 Task: Manage your "Important" label to ensure key conversation threads are properly categorized.
Action: Mouse moved to (571, 114)
Screenshot: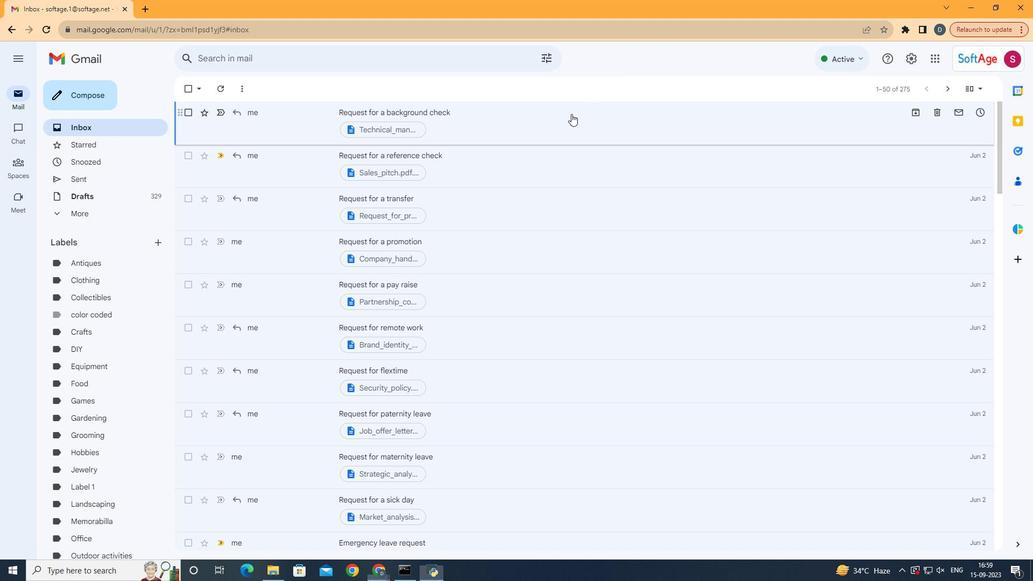 
Action: Mouse pressed left at (571, 114)
Screenshot: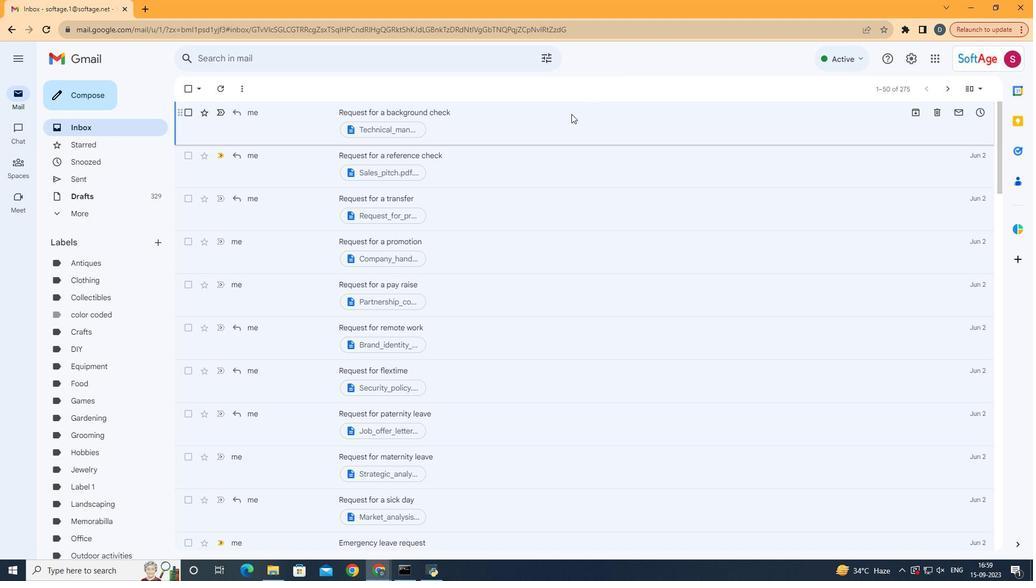 
Action: Mouse moved to (426, 94)
Screenshot: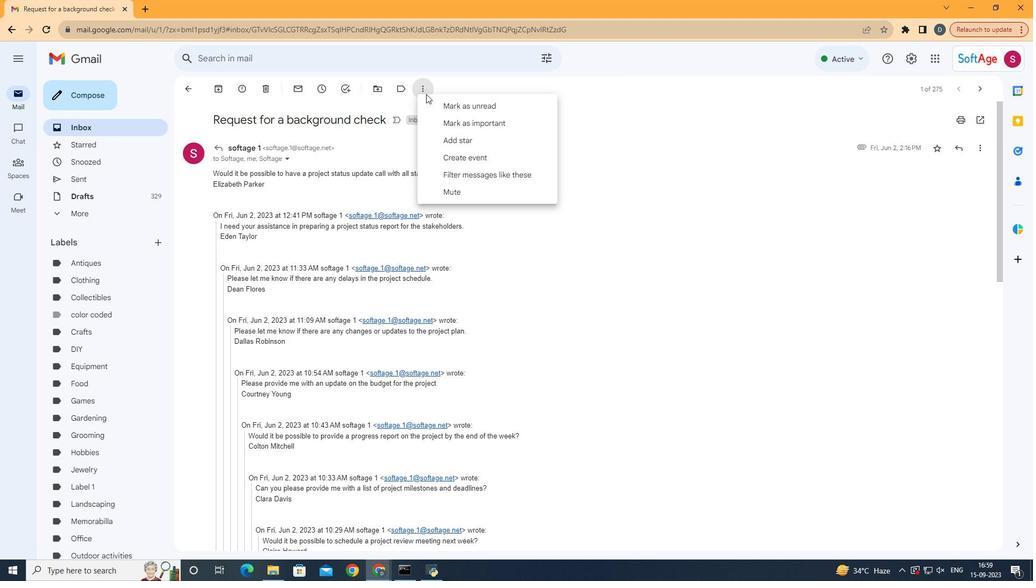 
Action: Mouse pressed left at (426, 94)
Screenshot: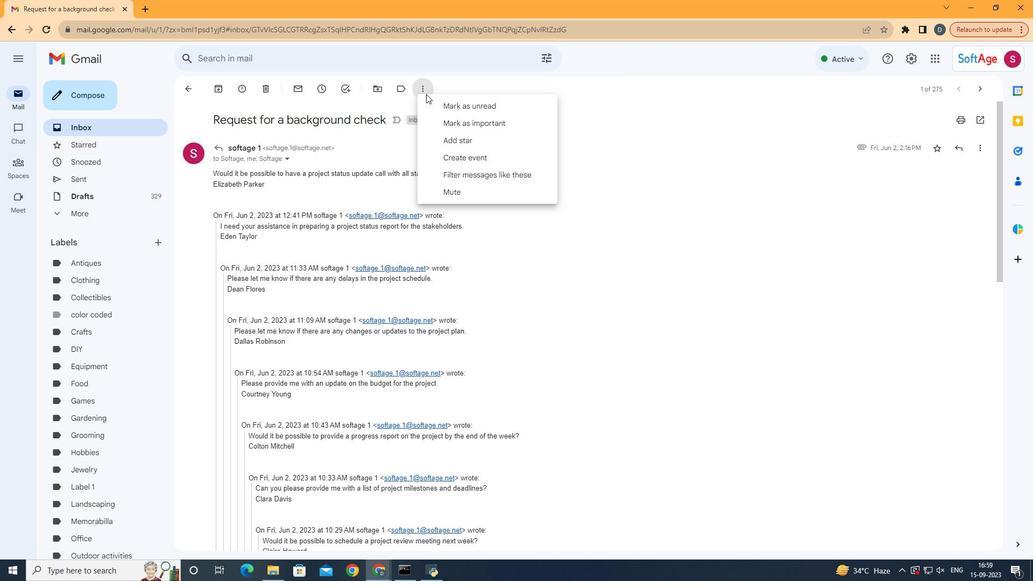 
Action: Mouse moved to (529, 119)
Screenshot: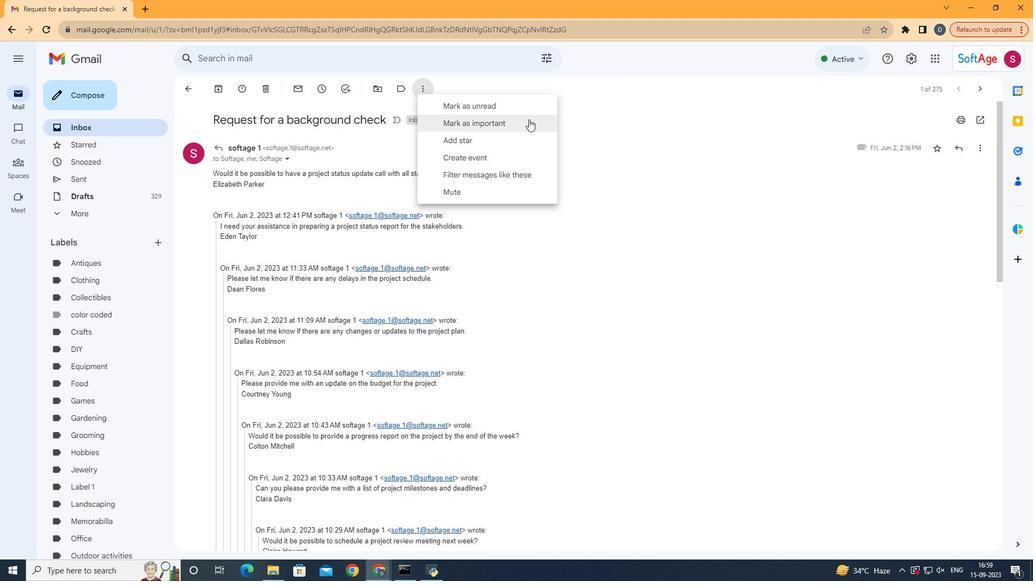 
Action: Mouse pressed left at (529, 119)
Screenshot: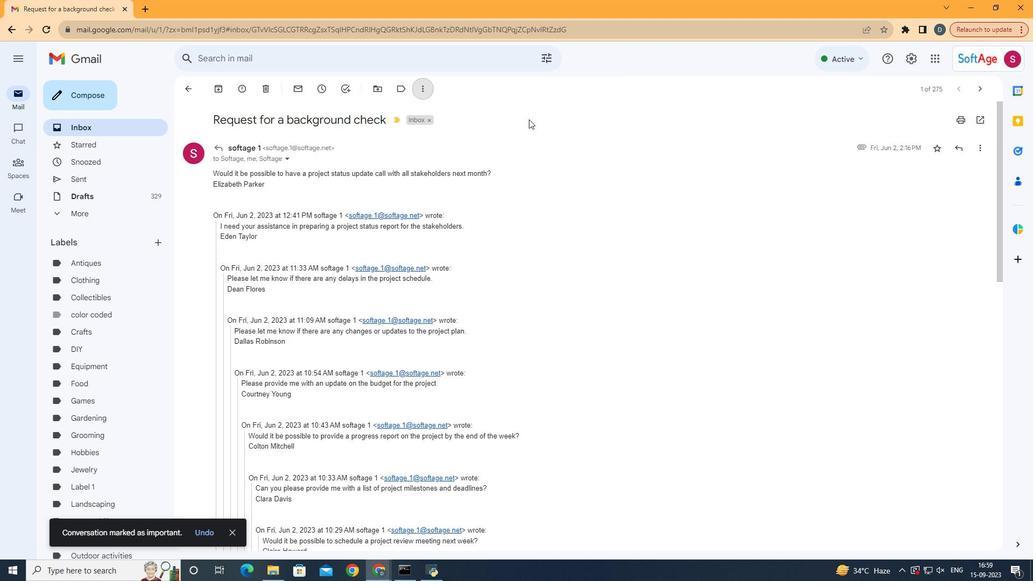 
Action: Mouse moved to (119, 380)
Screenshot: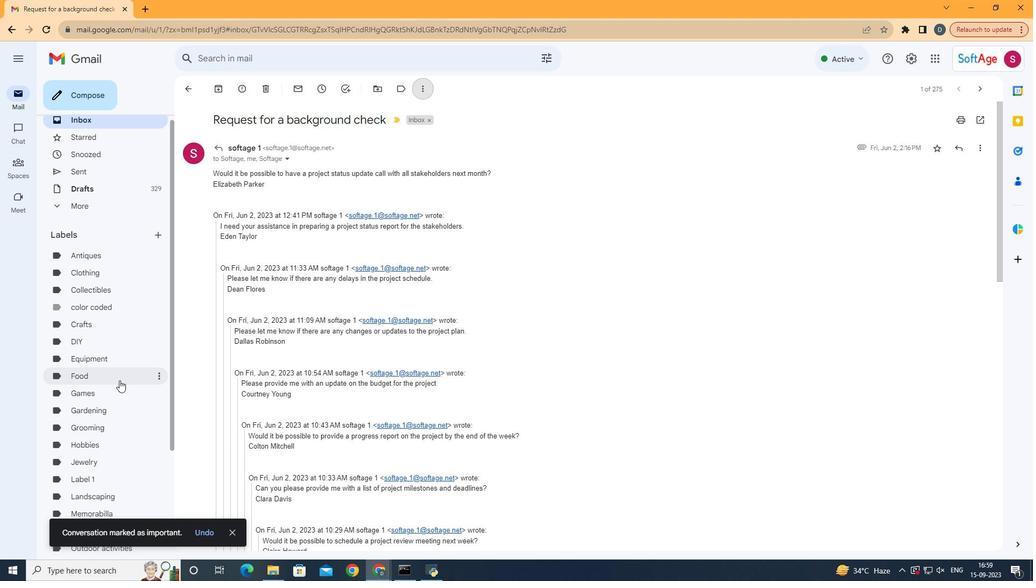 
Action: Mouse scrolled (119, 379) with delta (0, 0)
Screenshot: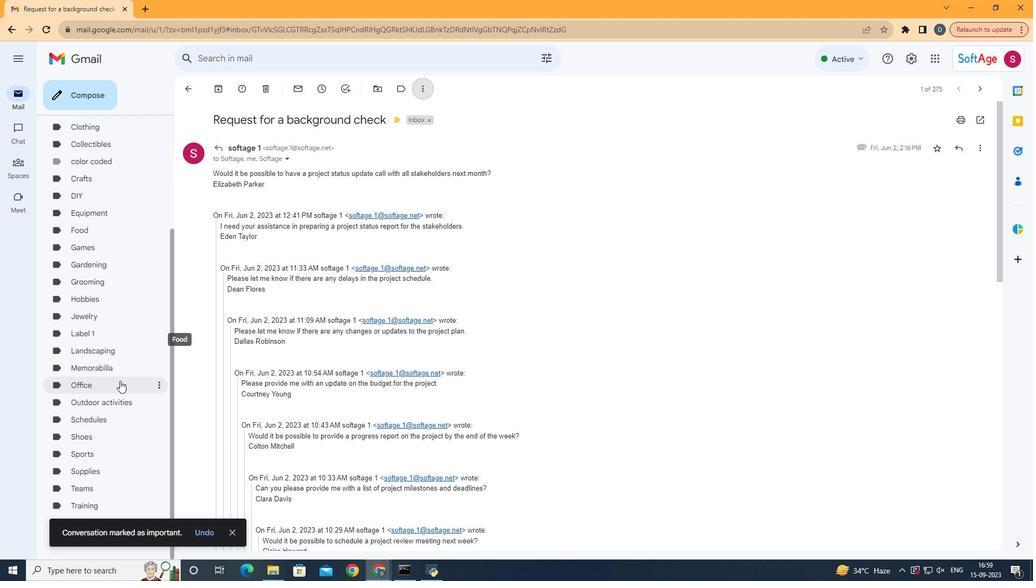 
Action: Mouse scrolled (119, 379) with delta (0, 0)
Screenshot: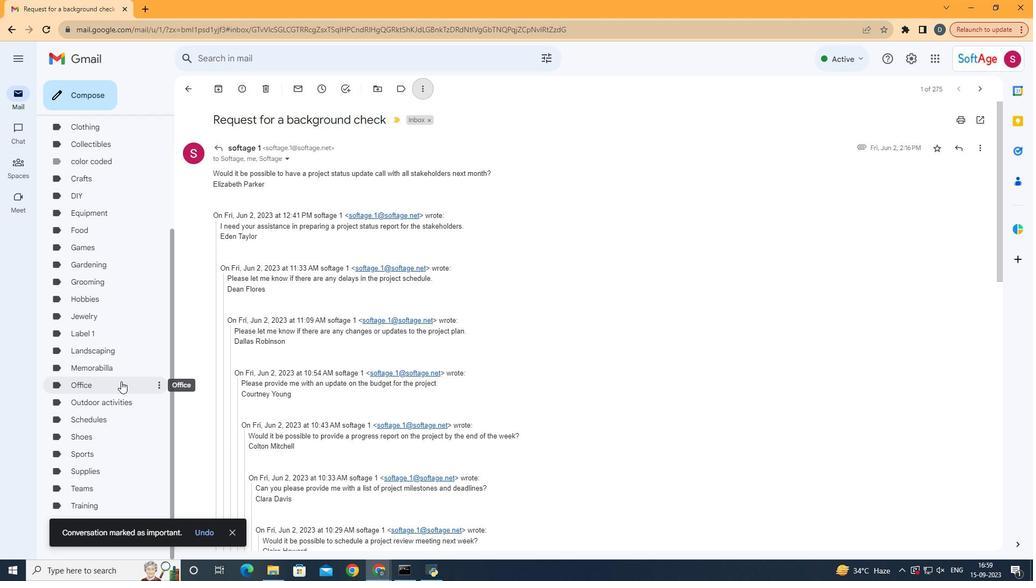 
Action: Mouse scrolled (119, 379) with delta (0, 0)
Screenshot: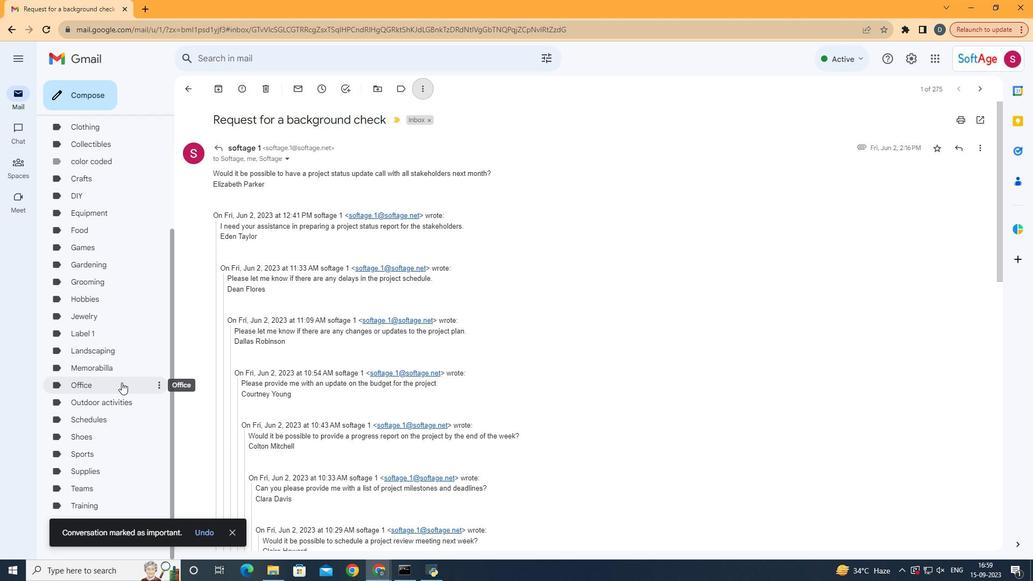 
Action: Mouse scrolled (119, 379) with delta (0, 0)
Screenshot: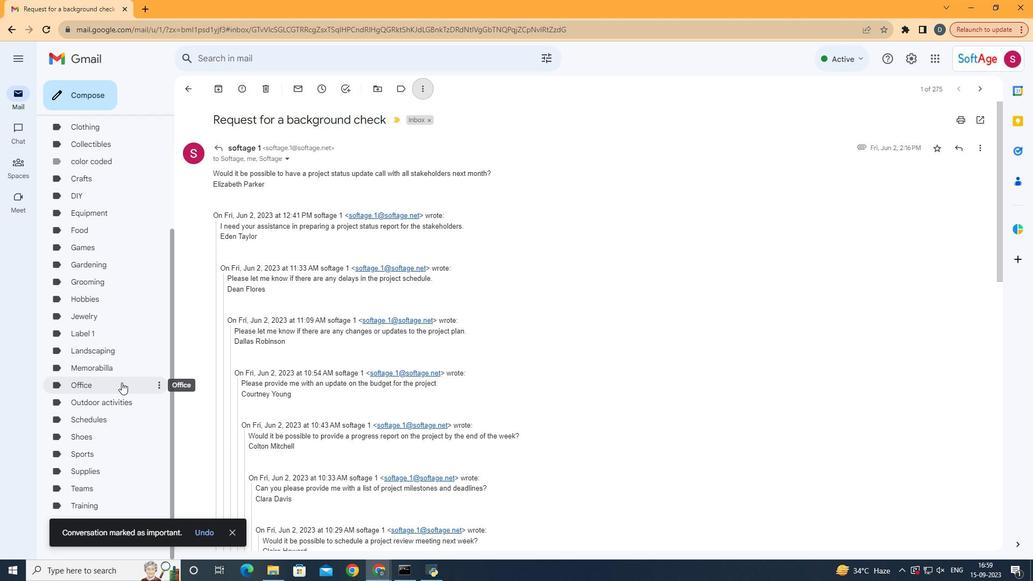 
Action: Mouse scrolled (119, 379) with delta (0, 0)
Screenshot: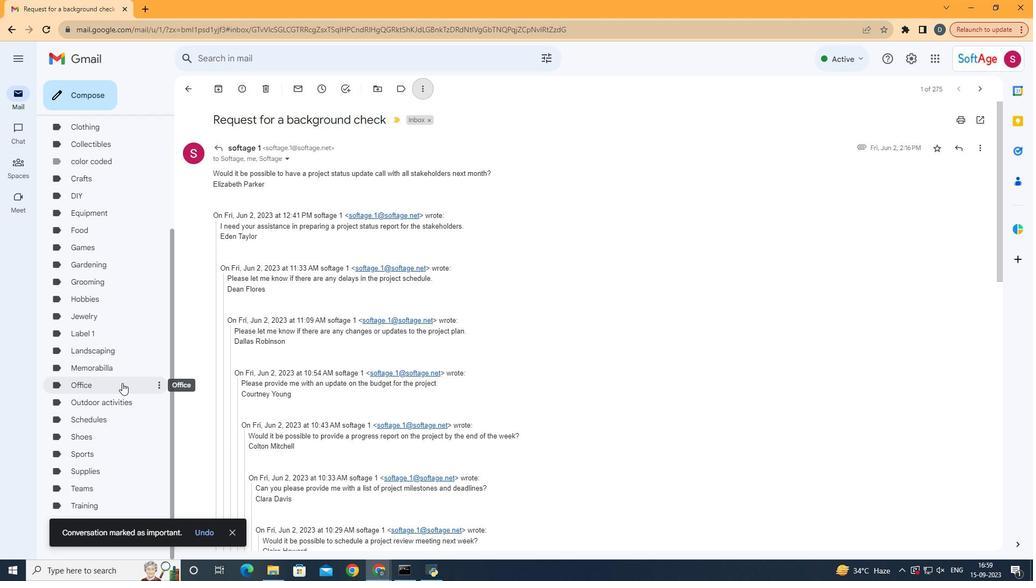 
Action: Mouse moved to (122, 383)
Screenshot: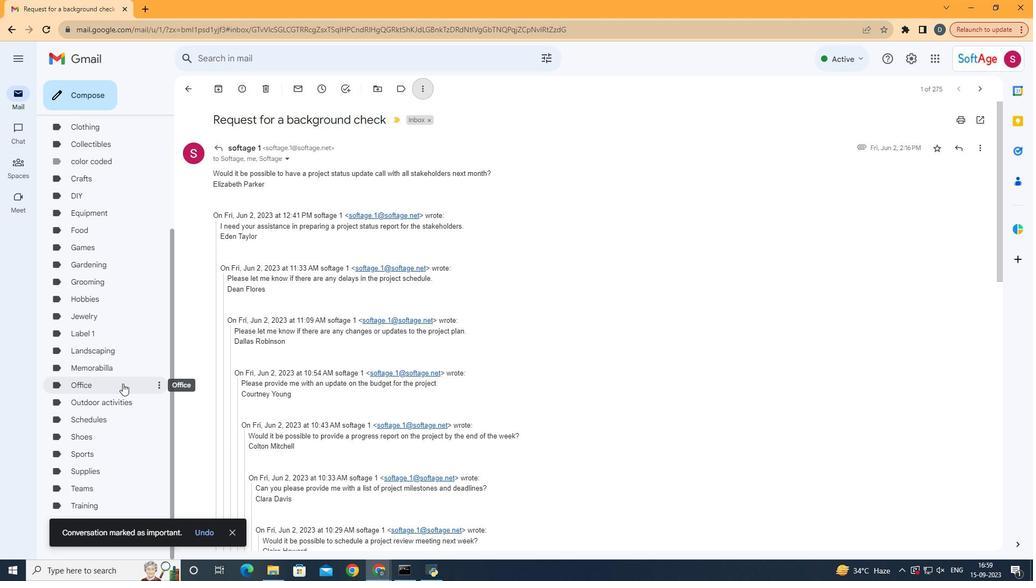 
Action: Mouse scrolled (122, 383) with delta (0, 0)
Screenshot: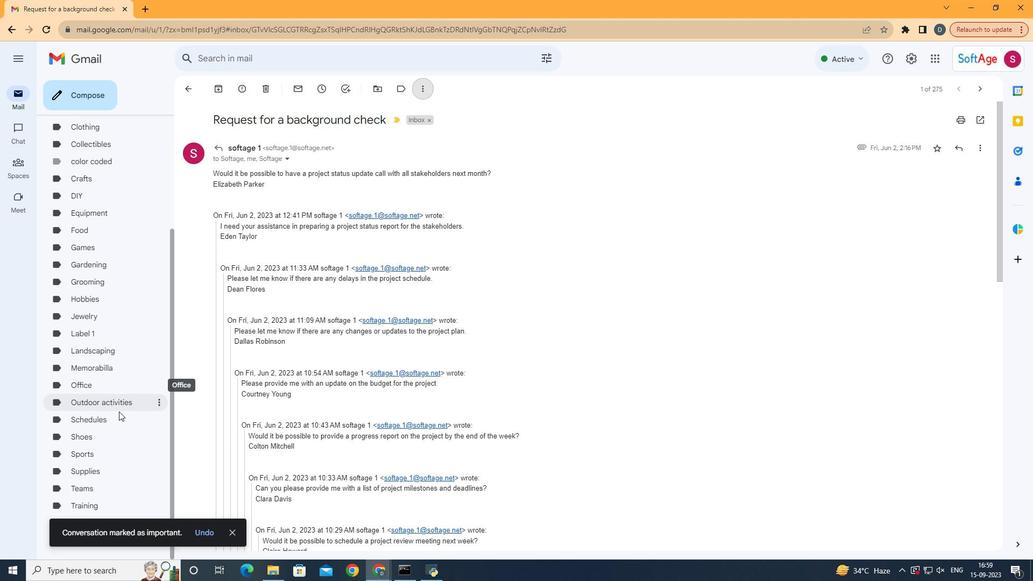 
Action: Mouse scrolled (122, 383) with delta (0, 0)
Screenshot: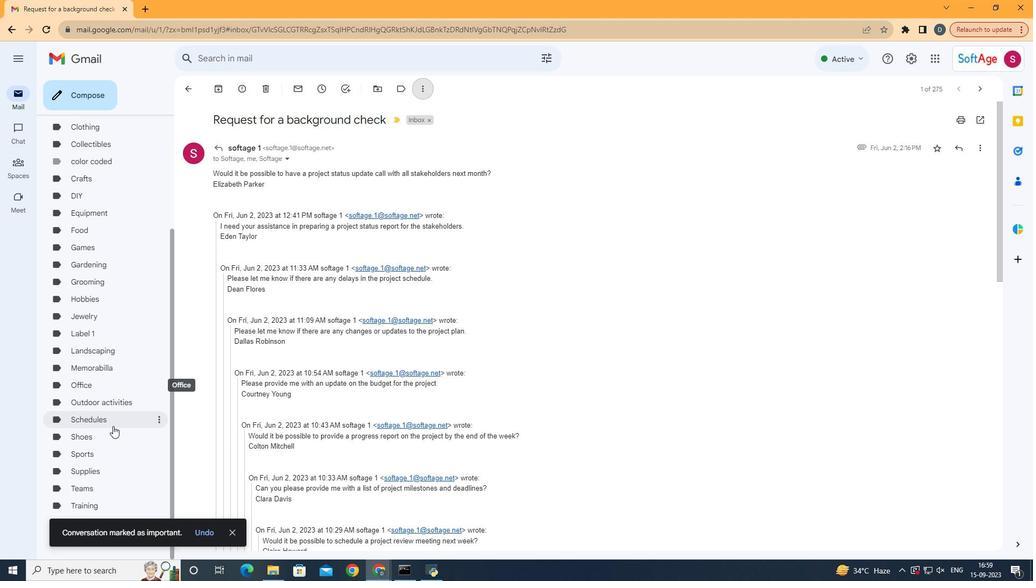 
Action: Mouse scrolled (122, 383) with delta (0, 0)
Screenshot: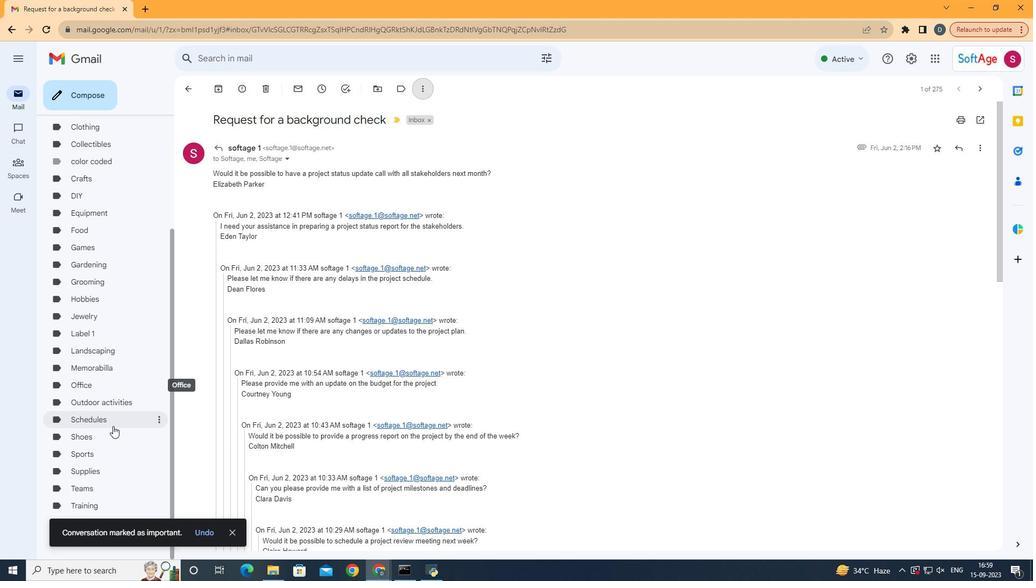 
Action: Mouse scrolled (122, 383) with delta (0, 0)
Screenshot: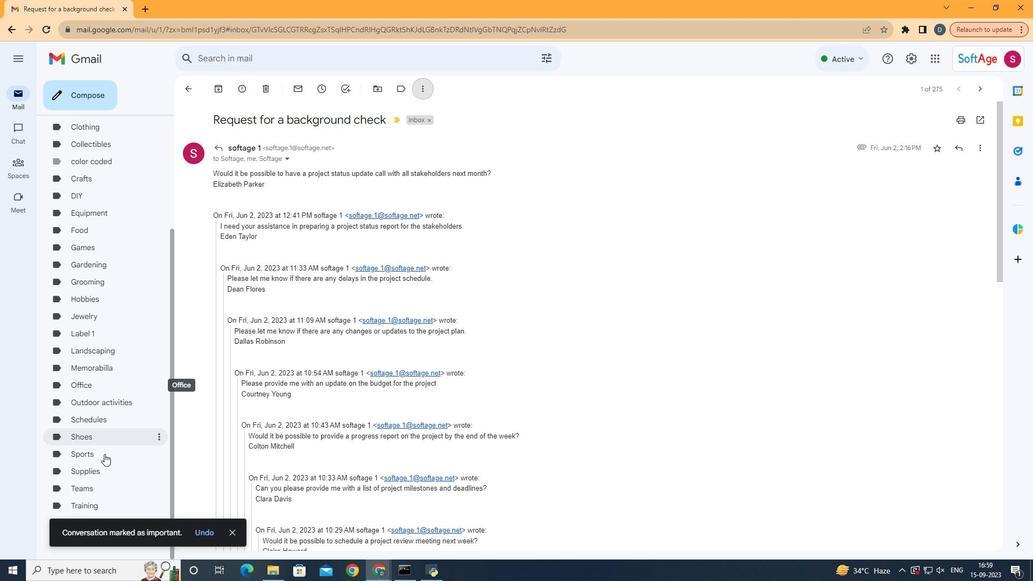 
Action: Mouse moved to (237, 530)
Screenshot: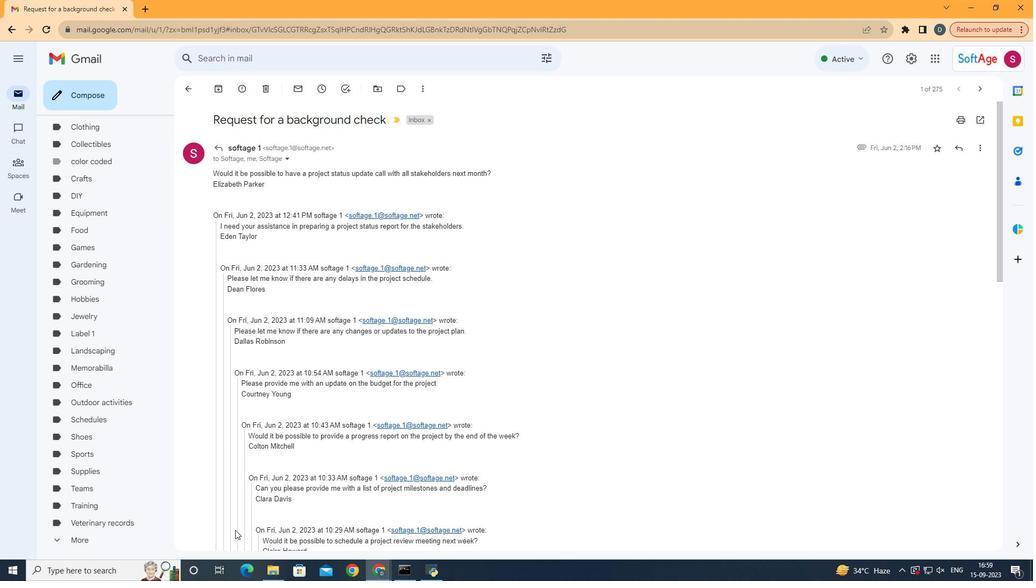 
Action: Mouse pressed left at (237, 530)
Screenshot: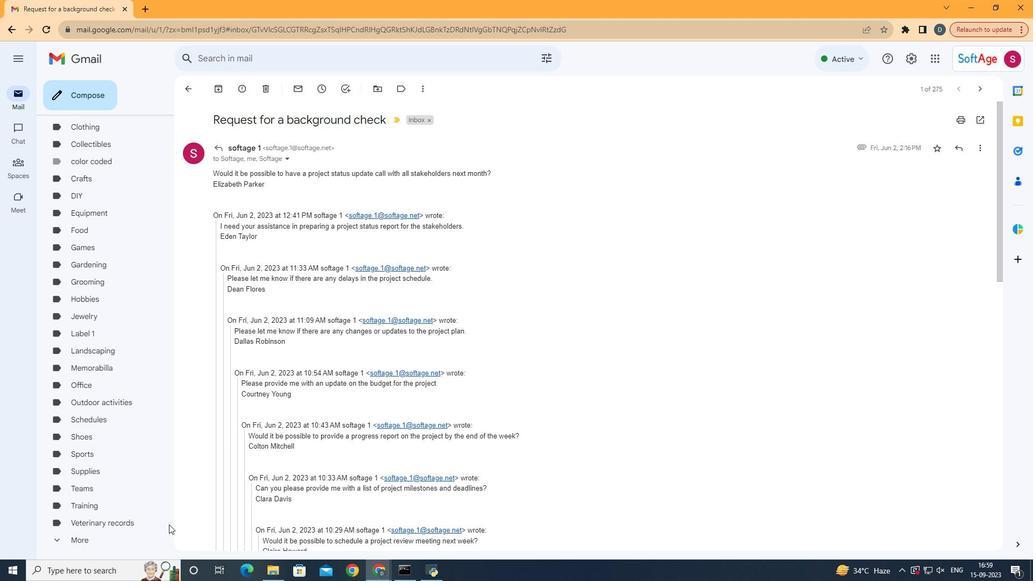 
Action: Mouse moved to (110, 538)
Screenshot: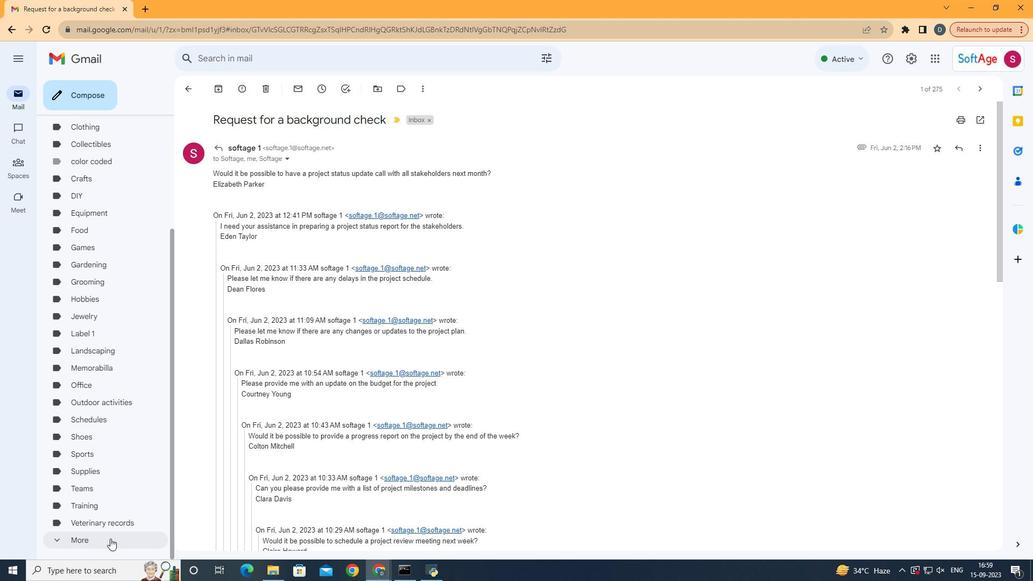 
Action: Mouse pressed left at (110, 538)
Screenshot: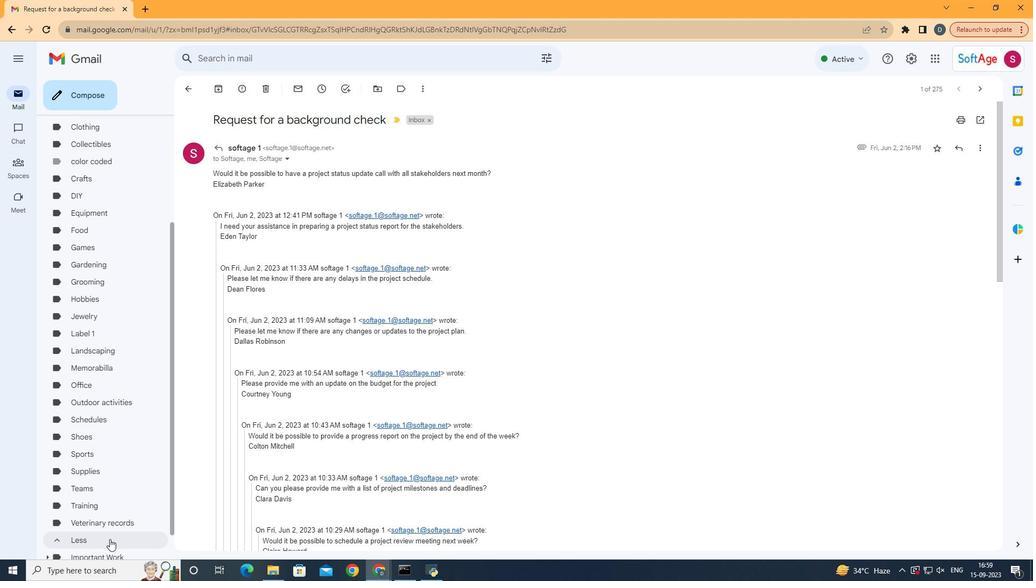 
Action: Mouse moved to (109, 453)
Screenshot: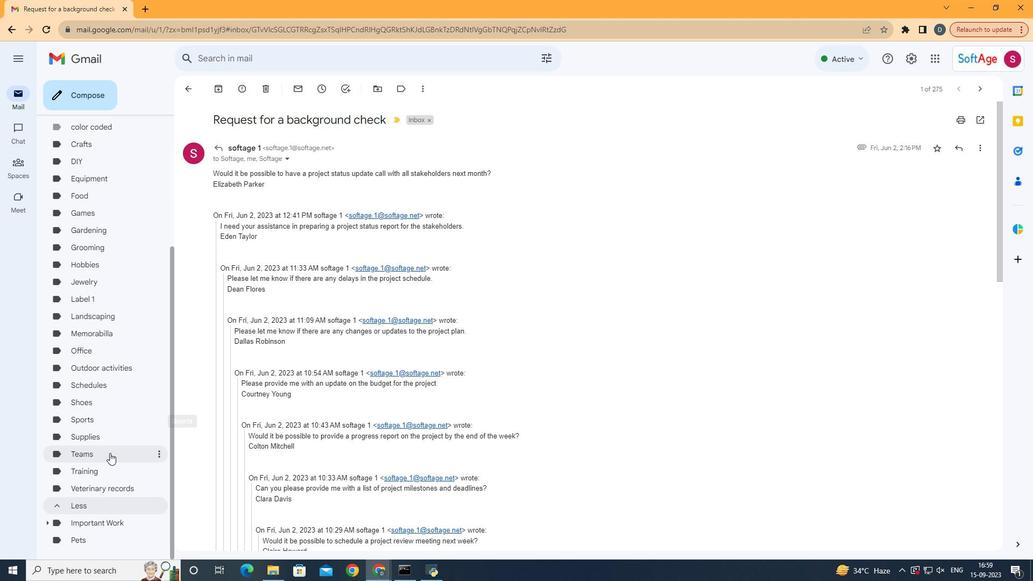 
Action: Mouse scrolled (109, 452) with delta (0, 0)
Screenshot: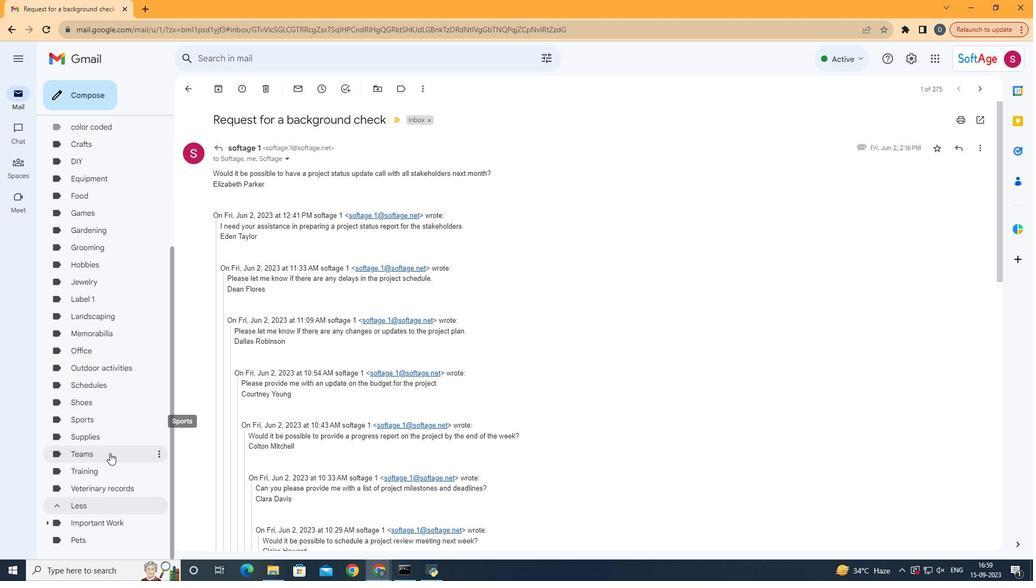 
Action: Mouse scrolled (109, 452) with delta (0, 0)
Screenshot: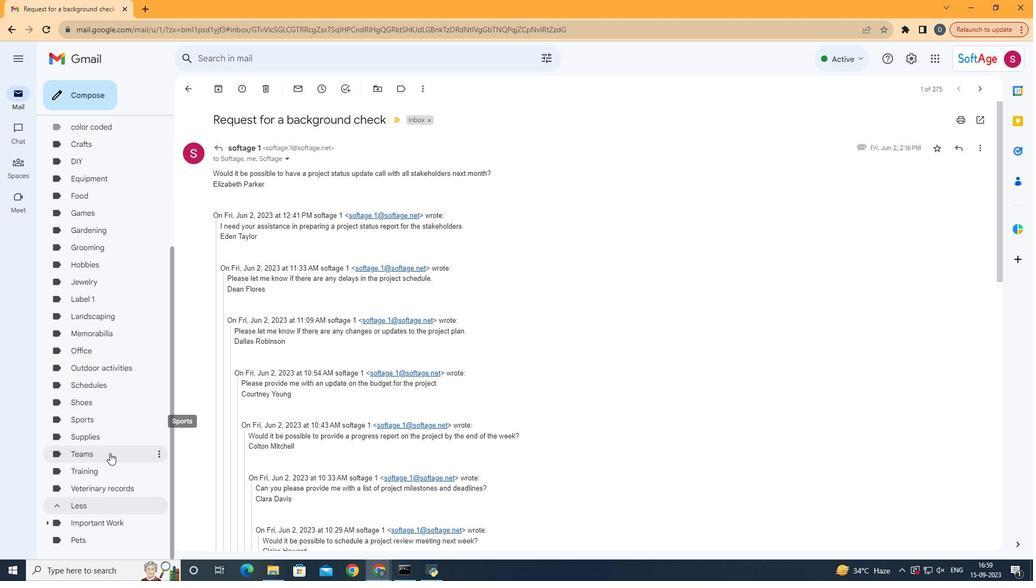 
Action: Mouse scrolled (109, 452) with delta (0, 0)
Screenshot: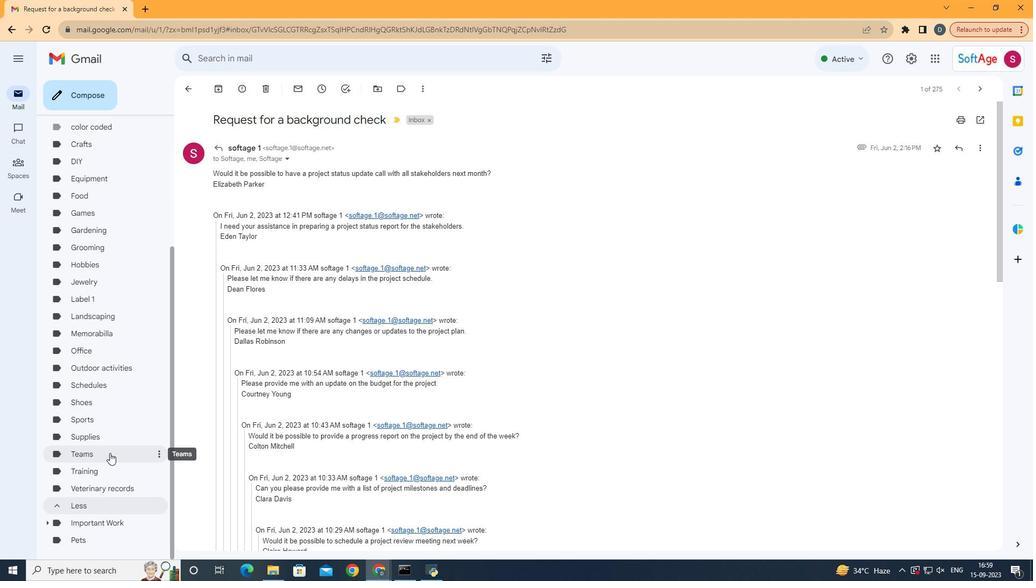 
Action: Mouse scrolled (109, 452) with delta (0, 0)
Screenshot: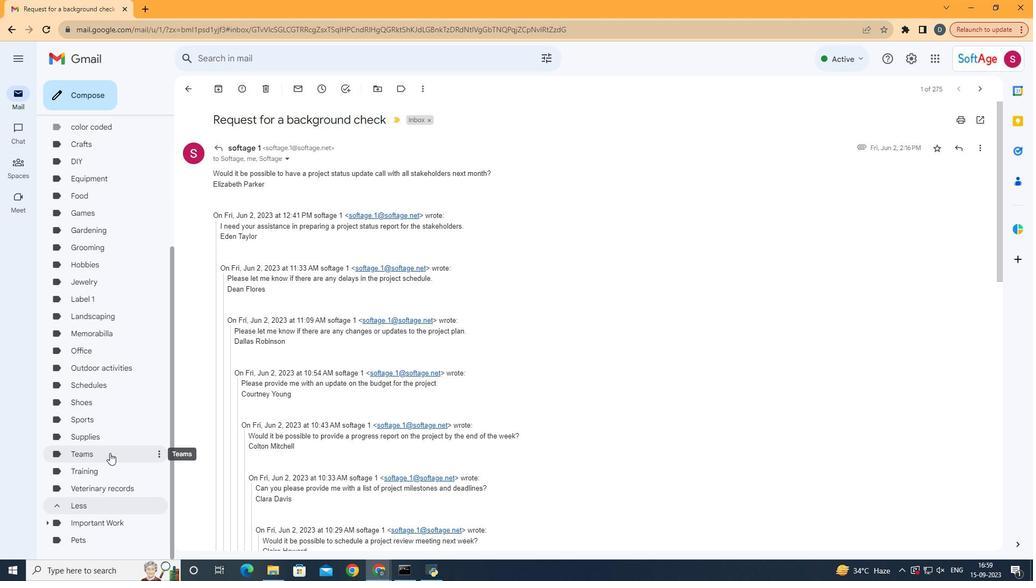 
Action: Mouse scrolled (109, 452) with delta (0, 0)
Screenshot: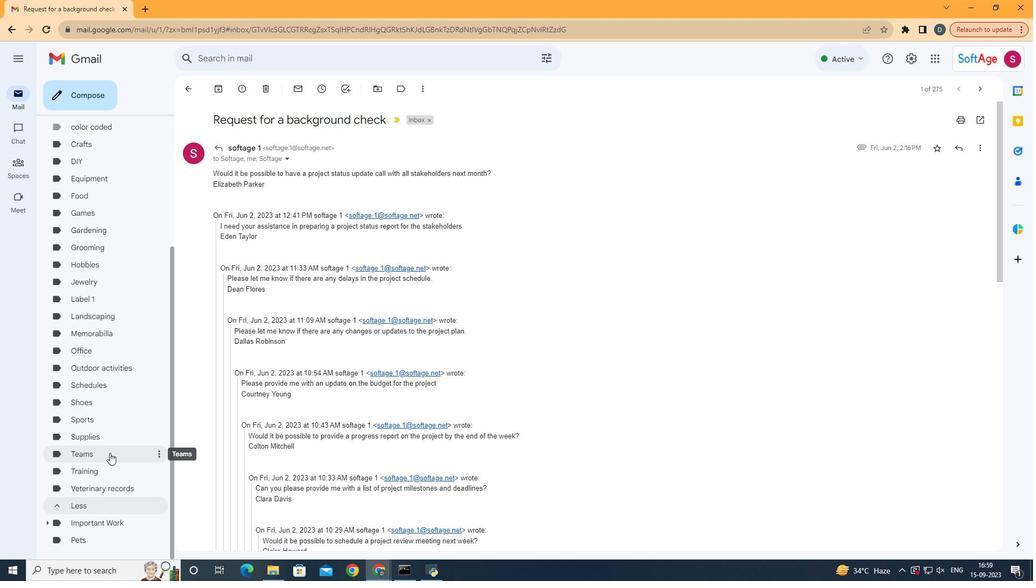 
Action: Mouse moved to (130, 492)
Screenshot: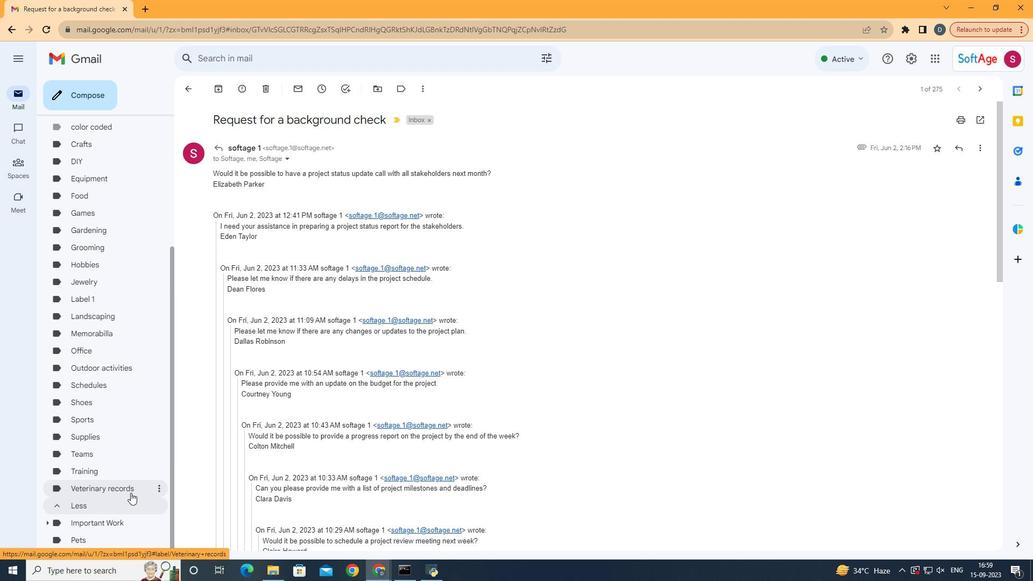 
Action: Mouse scrolled (130, 493) with delta (0, 0)
Screenshot: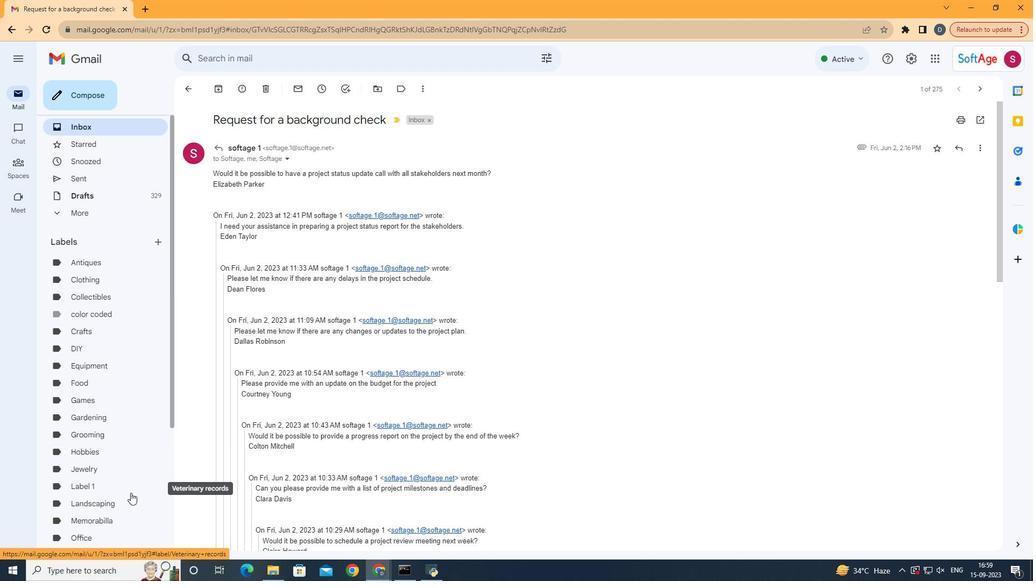 
Action: Mouse scrolled (130, 493) with delta (0, 0)
Screenshot: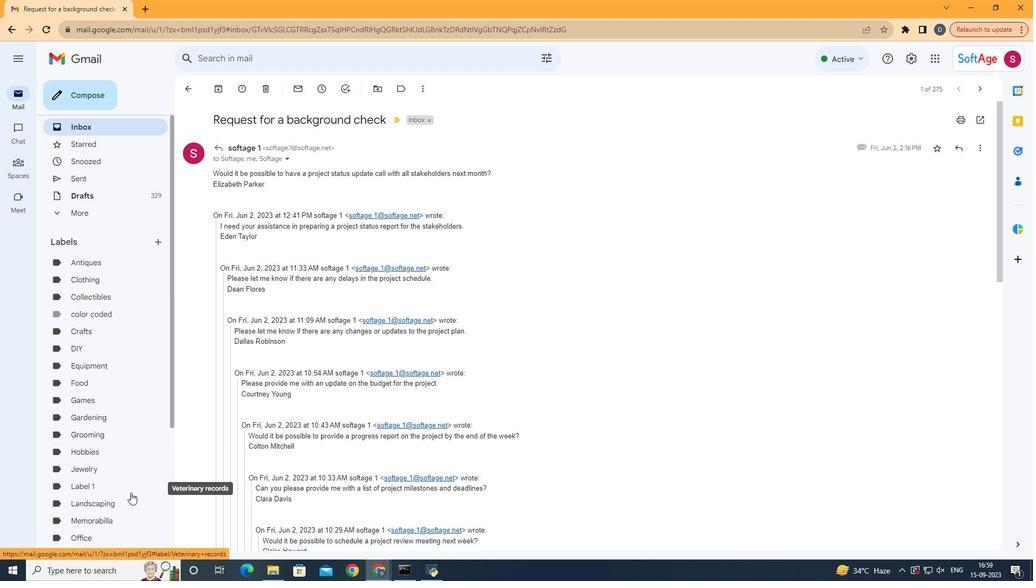 
Action: Mouse scrolled (130, 493) with delta (0, 0)
Screenshot: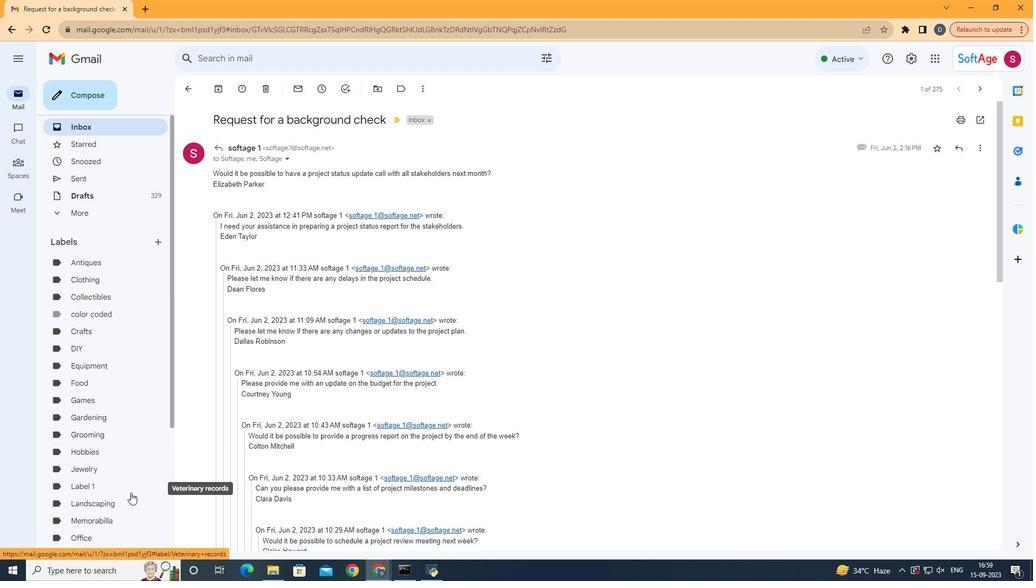 
Action: Mouse scrolled (130, 493) with delta (0, 0)
Screenshot: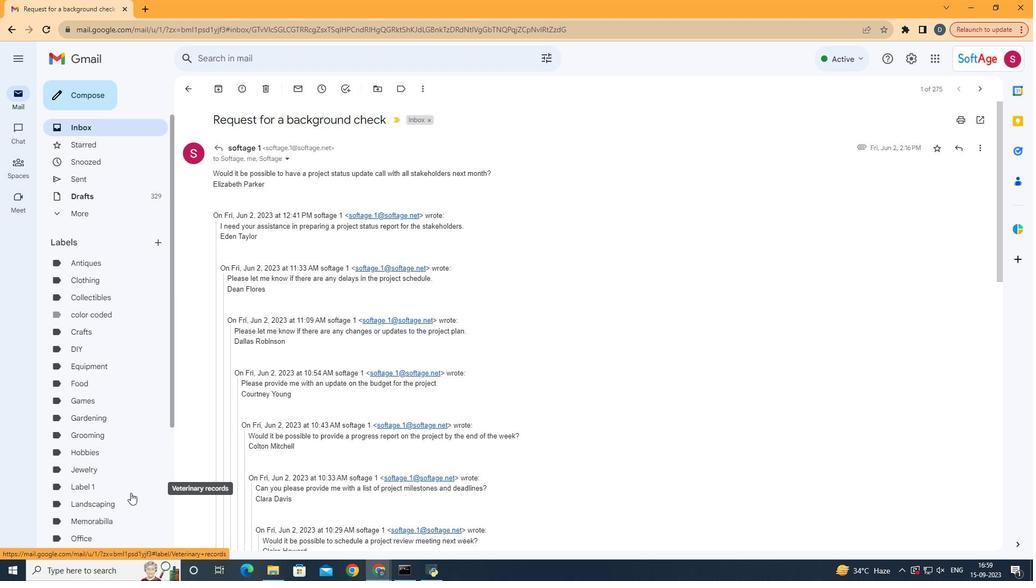 
Action: Mouse moved to (555, 189)
Screenshot: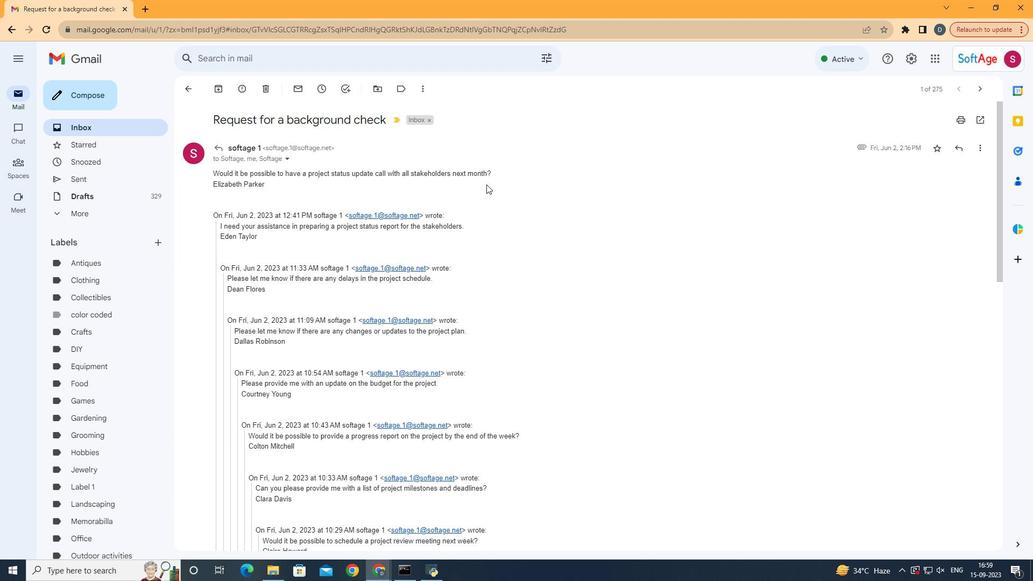 
